 Task: Select workspace type "Engineering/ I.T".
Action: Mouse moved to (325, 292)
Screenshot: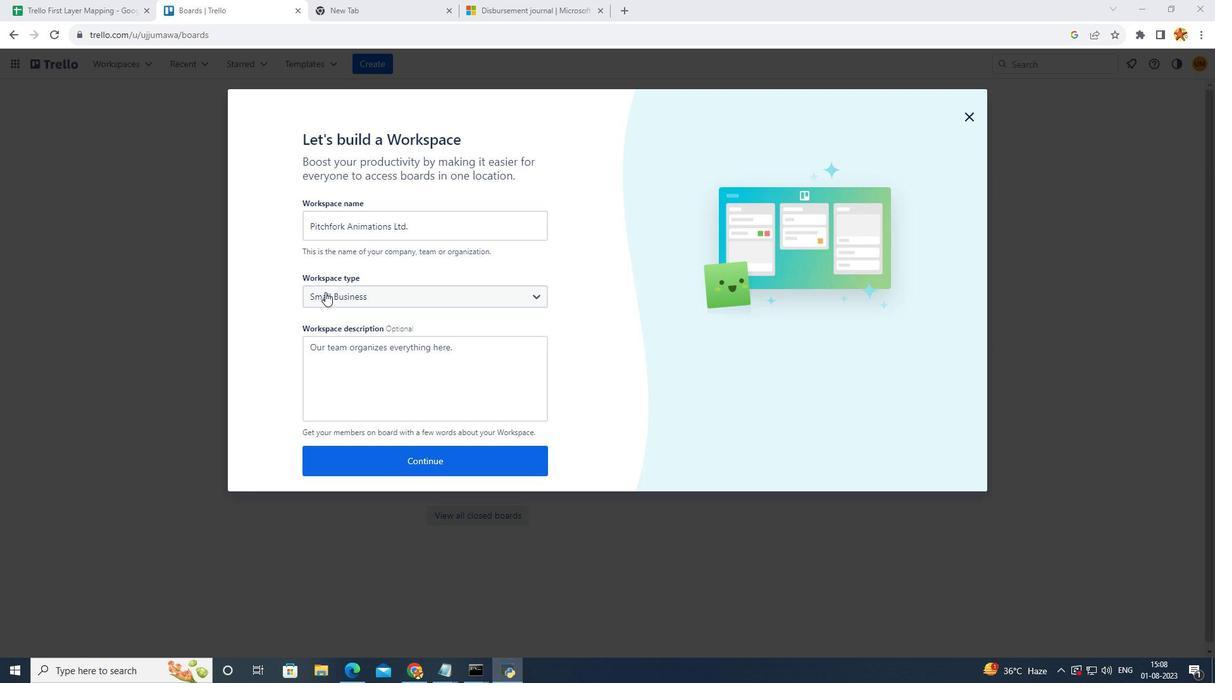 
Action: Mouse pressed left at (325, 292)
Screenshot: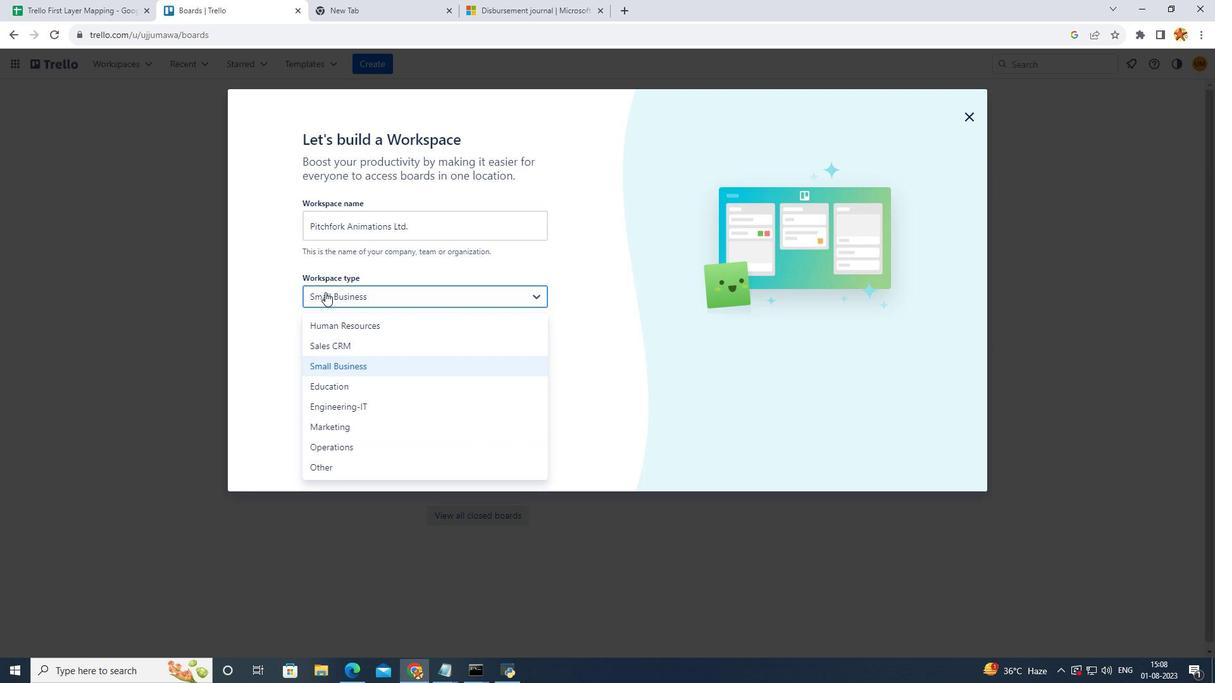 
Action: Mouse moved to (340, 402)
Screenshot: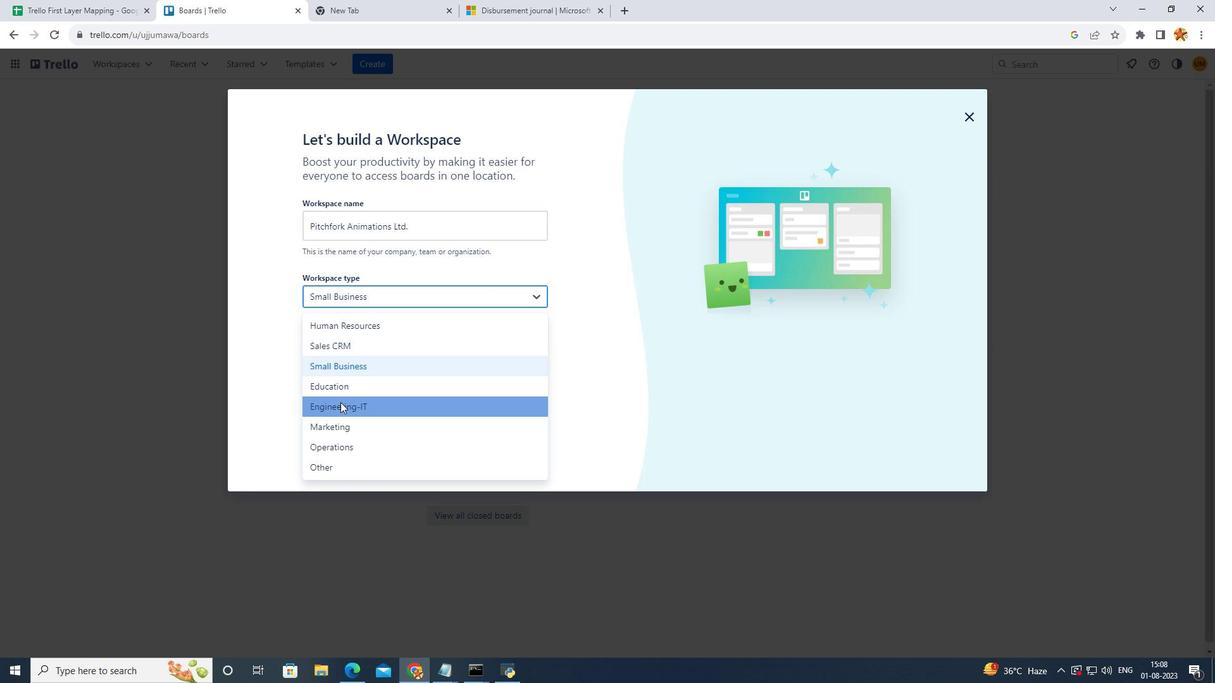 
Action: Mouse pressed left at (340, 402)
Screenshot: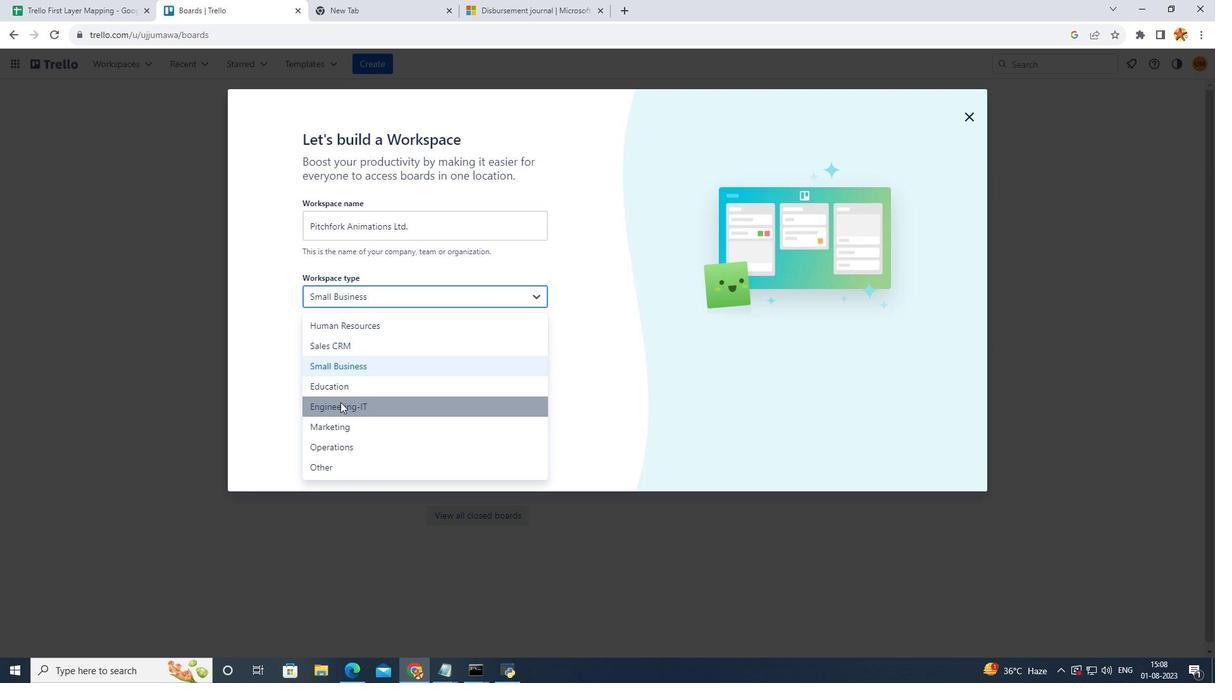 
Action: Mouse moved to (277, 342)
Screenshot: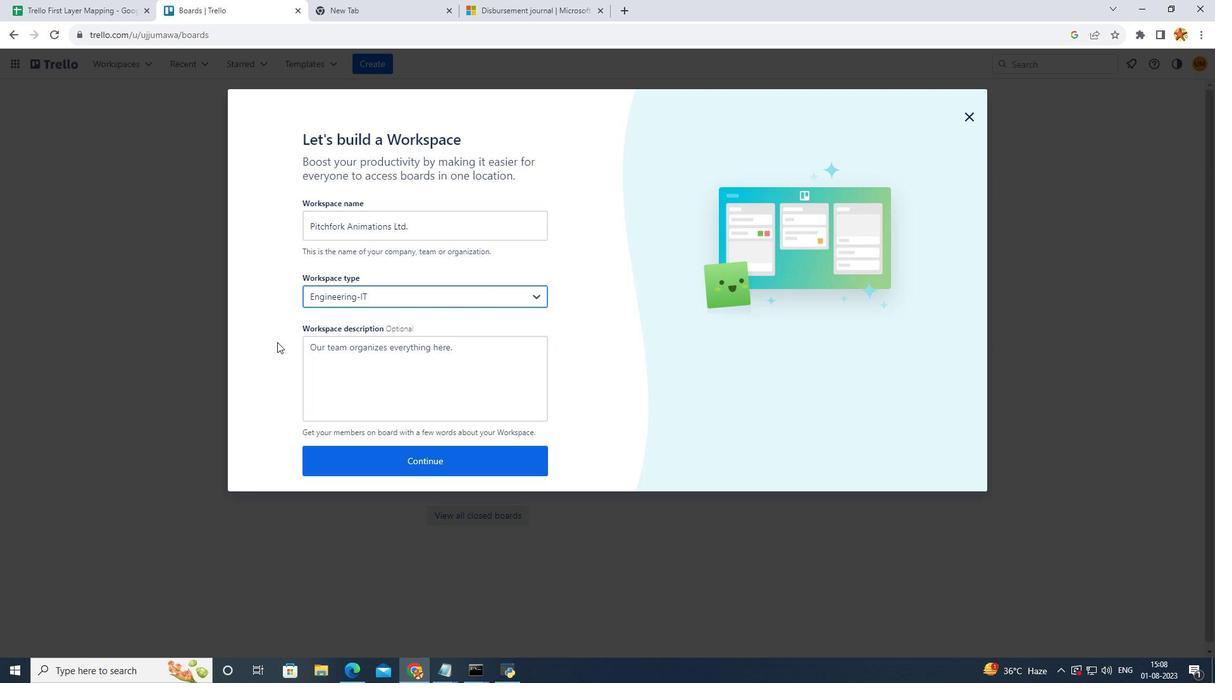 
